 Task: Set the theme color for the current profile to "Dark teal".
Action: Mouse moved to (1082, 29)
Screenshot: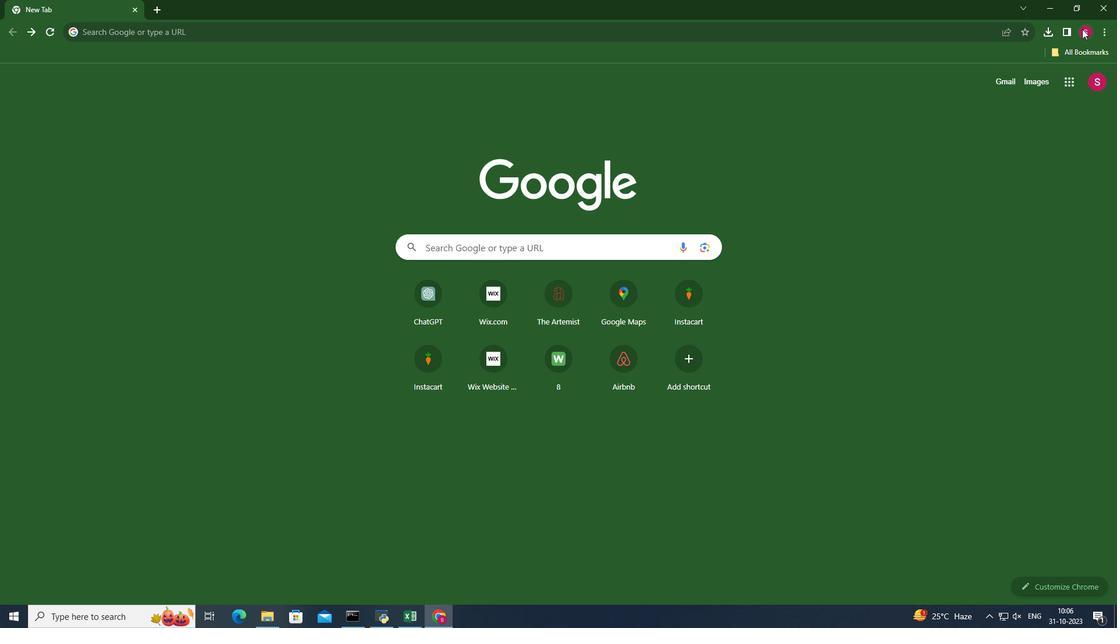 
Action: Mouse pressed left at (1082, 29)
Screenshot: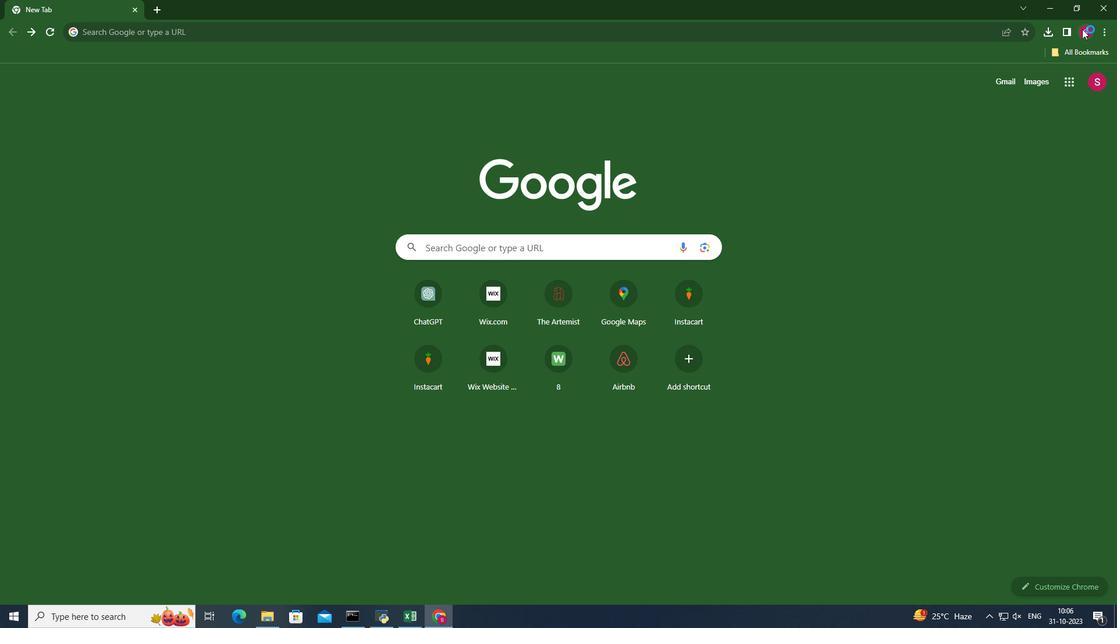 
Action: Mouse moved to (1073, 76)
Screenshot: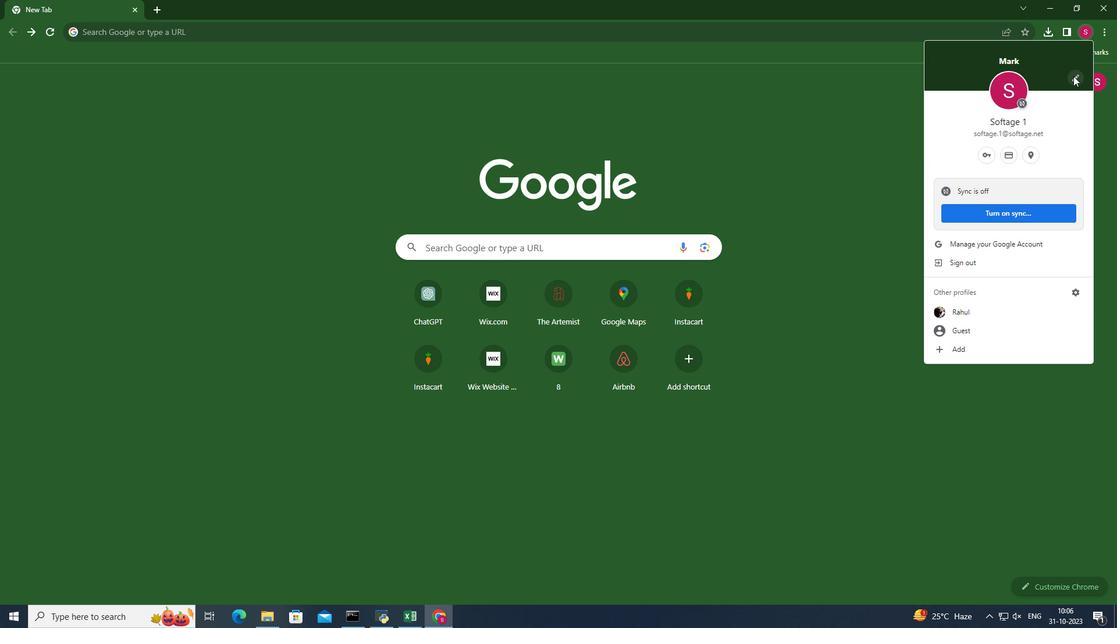 
Action: Mouse pressed left at (1073, 76)
Screenshot: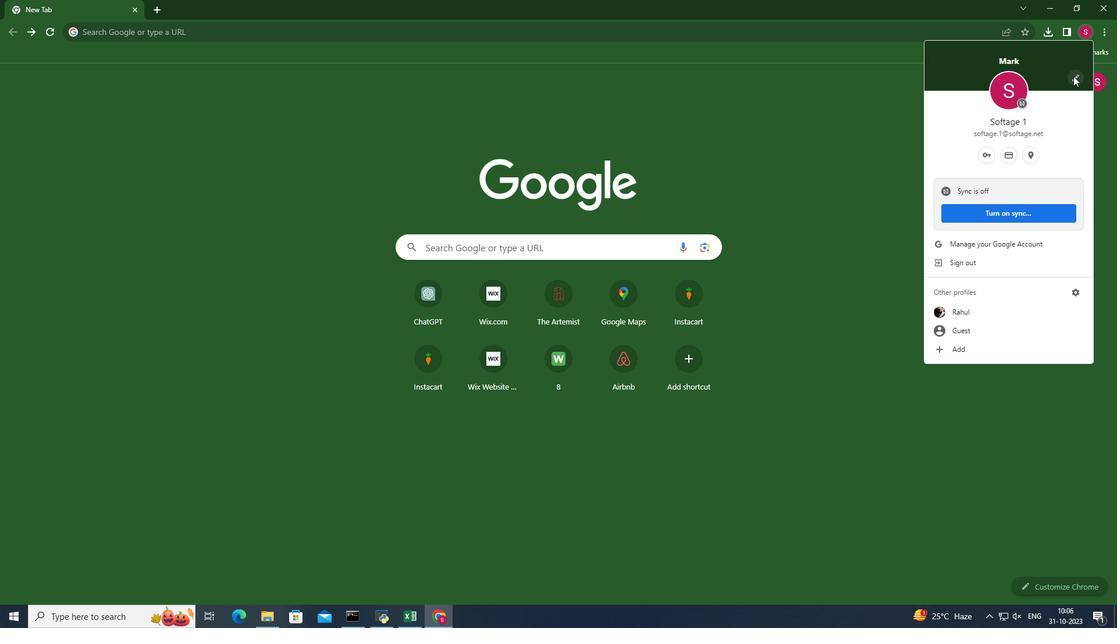 
Action: Mouse moved to (585, 398)
Screenshot: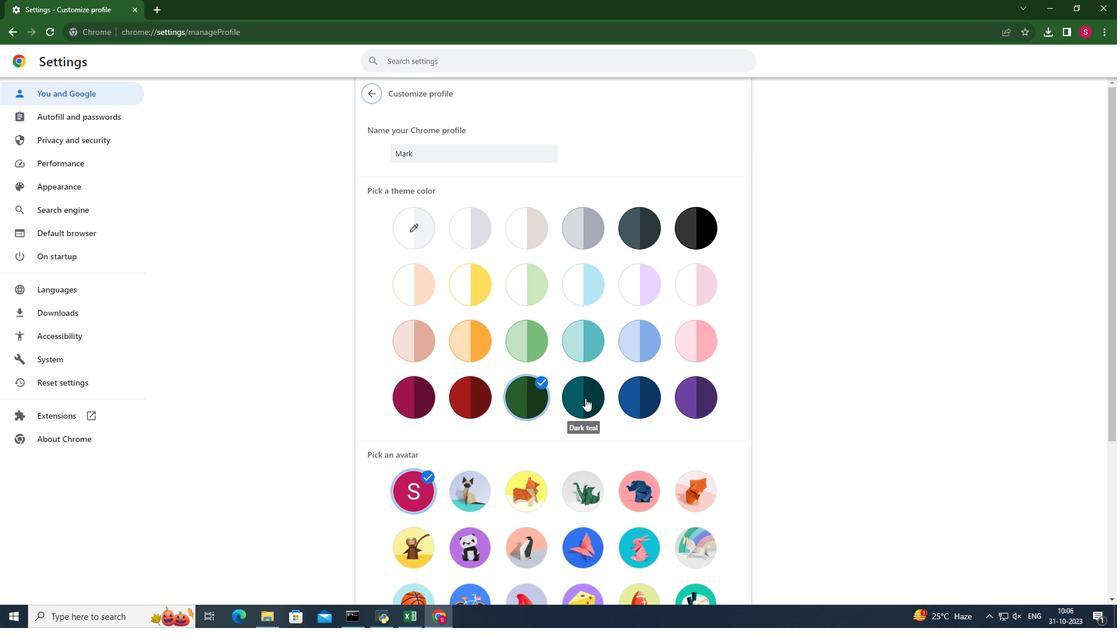
Action: Mouse pressed left at (585, 398)
Screenshot: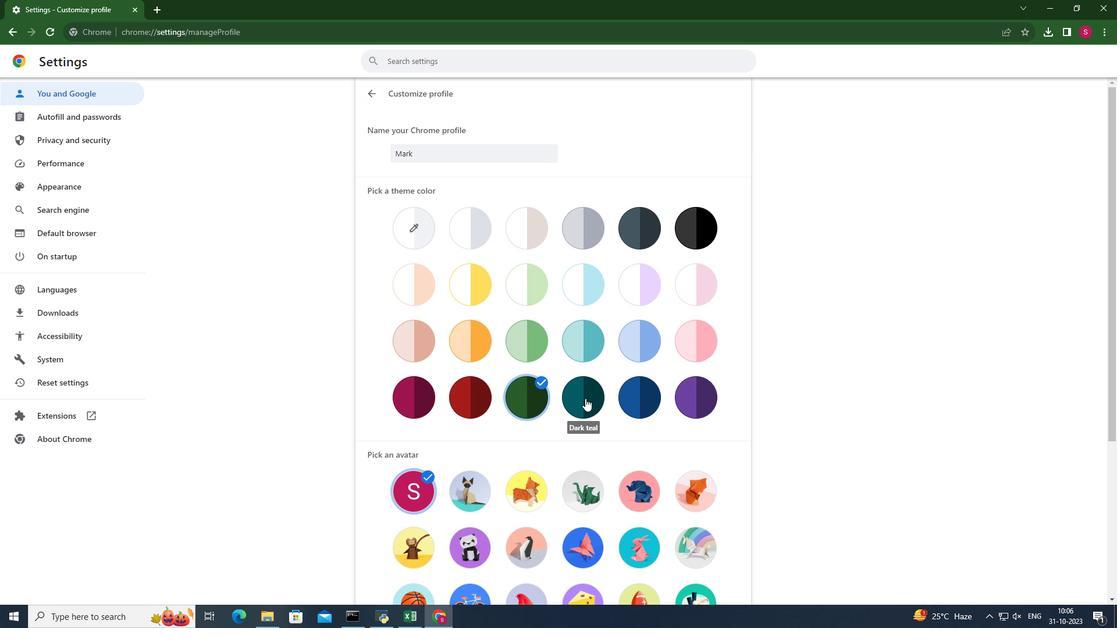 
Action: Mouse moved to (917, 298)
Screenshot: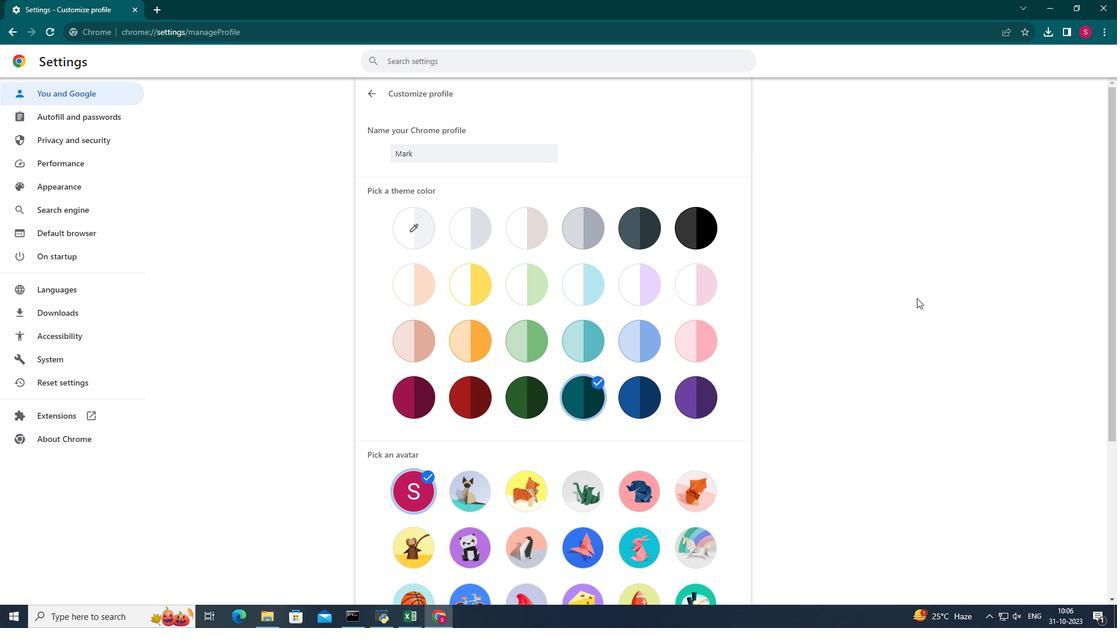 
Action: Mouse pressed left at (917, 298)
Screenshot: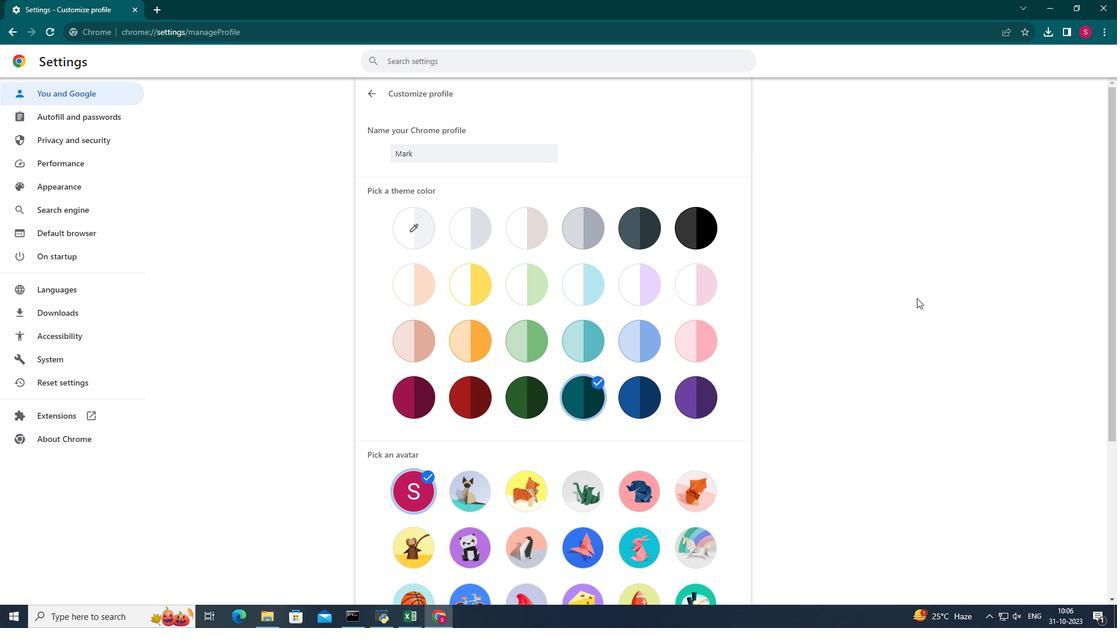 
